 Task: Use the formula "CHISQ.INV" in spreadsheet "Project protfolio".
Action: Mouse moved to (811, 120)
Screenshot: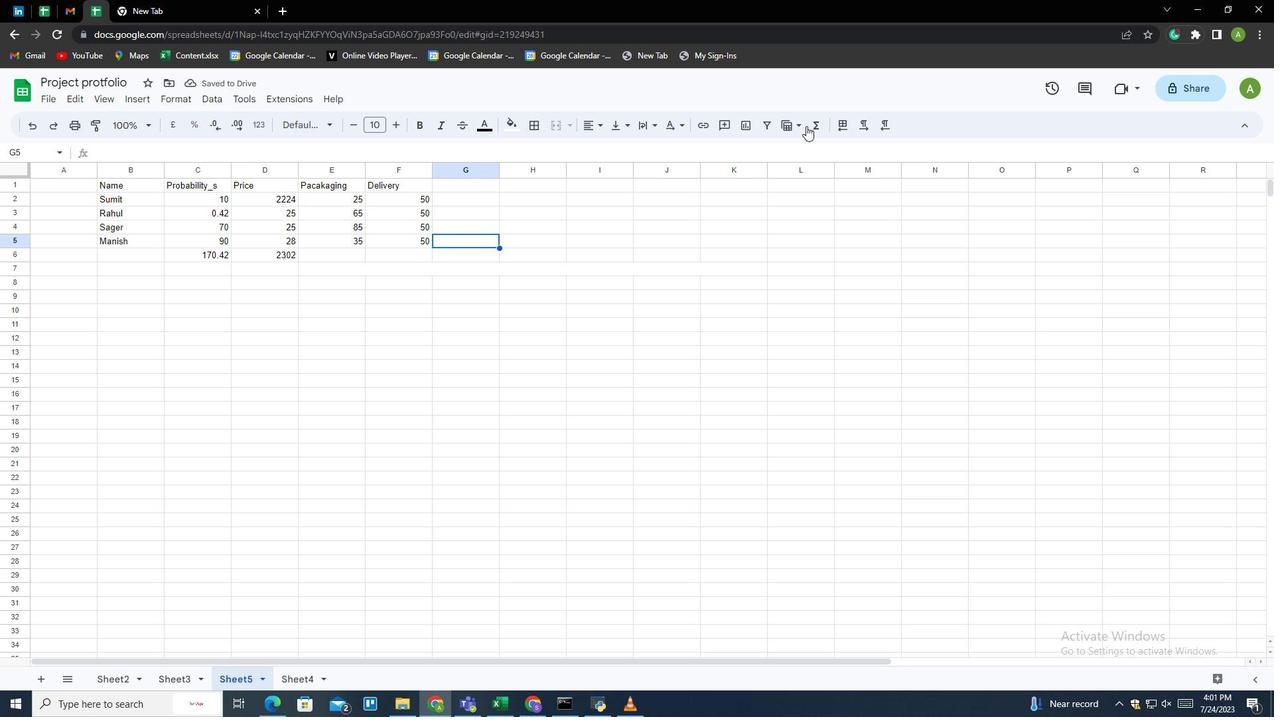 
Action: Mouse pressed left at (811, 120)
Screenshot: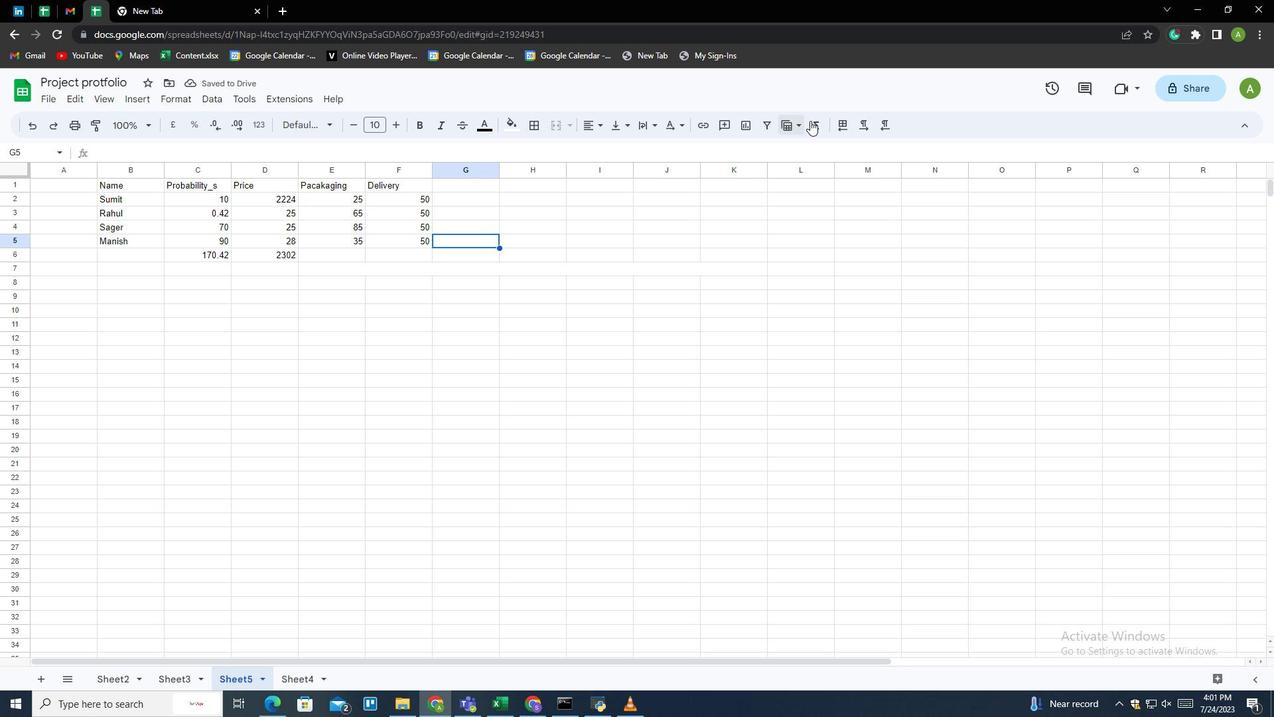 
Action: Mouse moved to (969, 343)
Screenshot: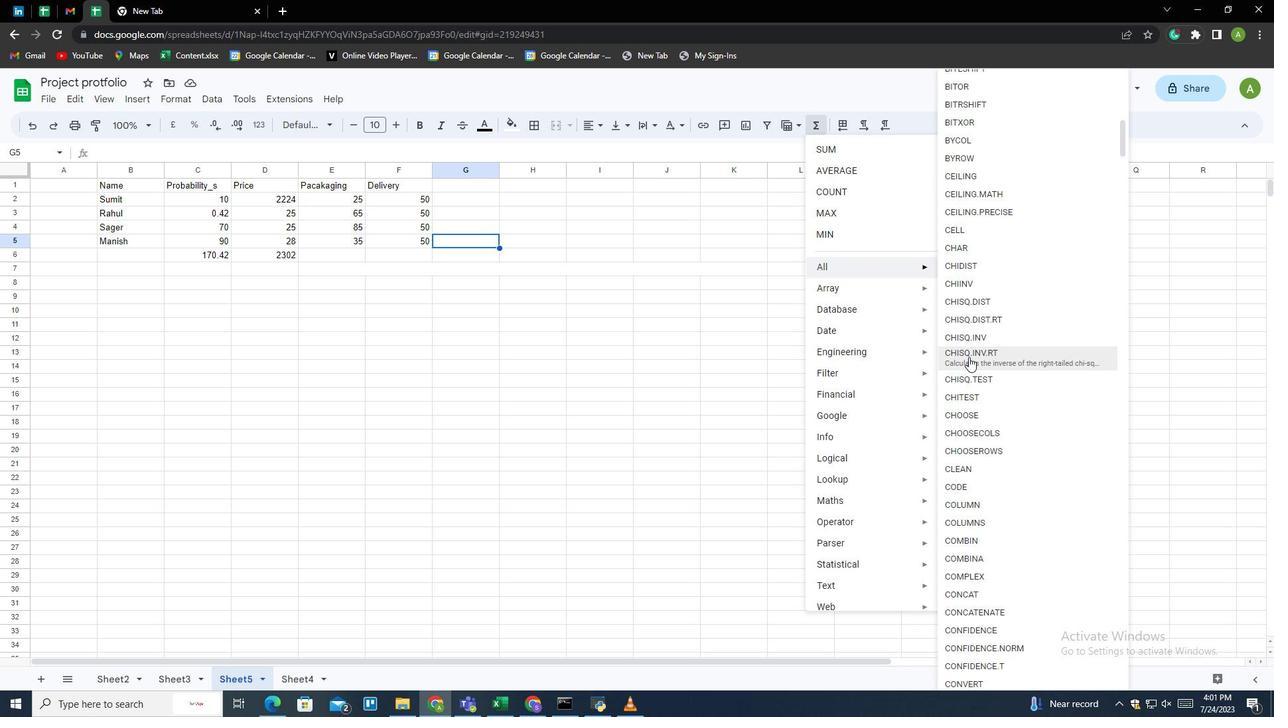 
Action: Mouse pressed left at (969, 343)
Screenshot: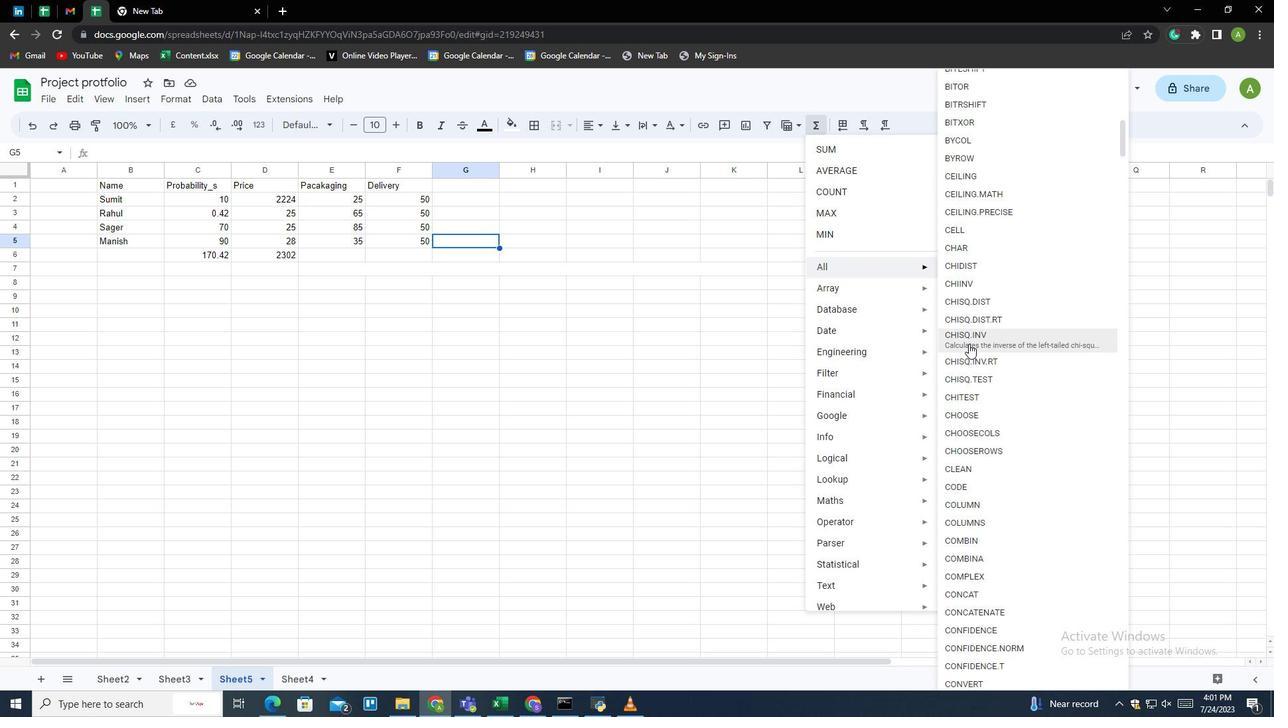 
Action: Mouse moved to (223, 214)
Screenshot: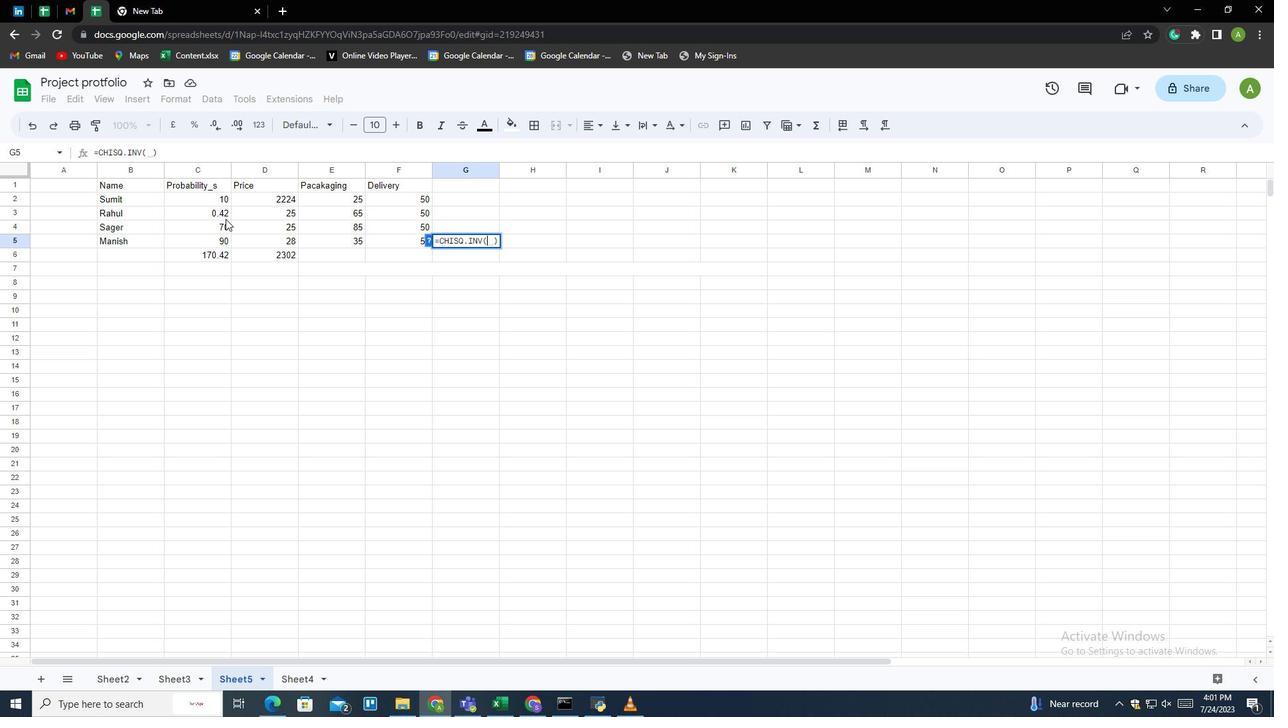 
Action: Mouse pressed left at (223, 214)
Screenshot: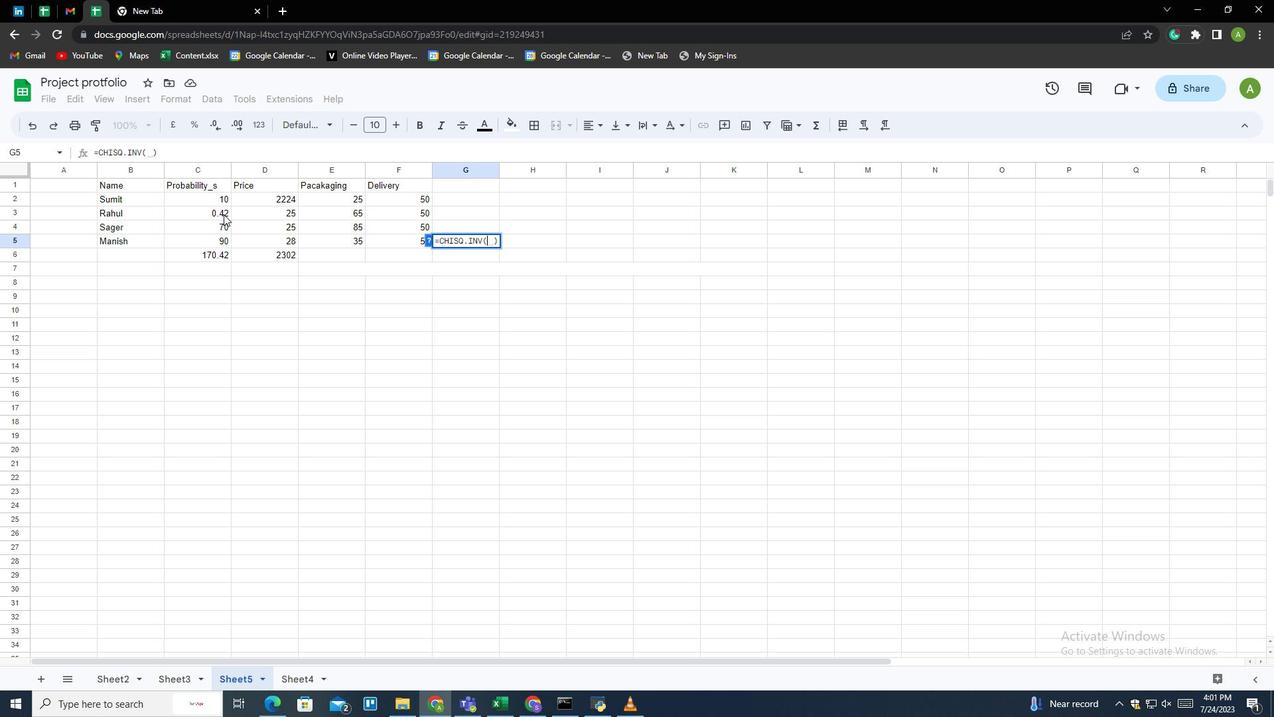 
Action: Mouse moved to (274, 213)
Screenshot: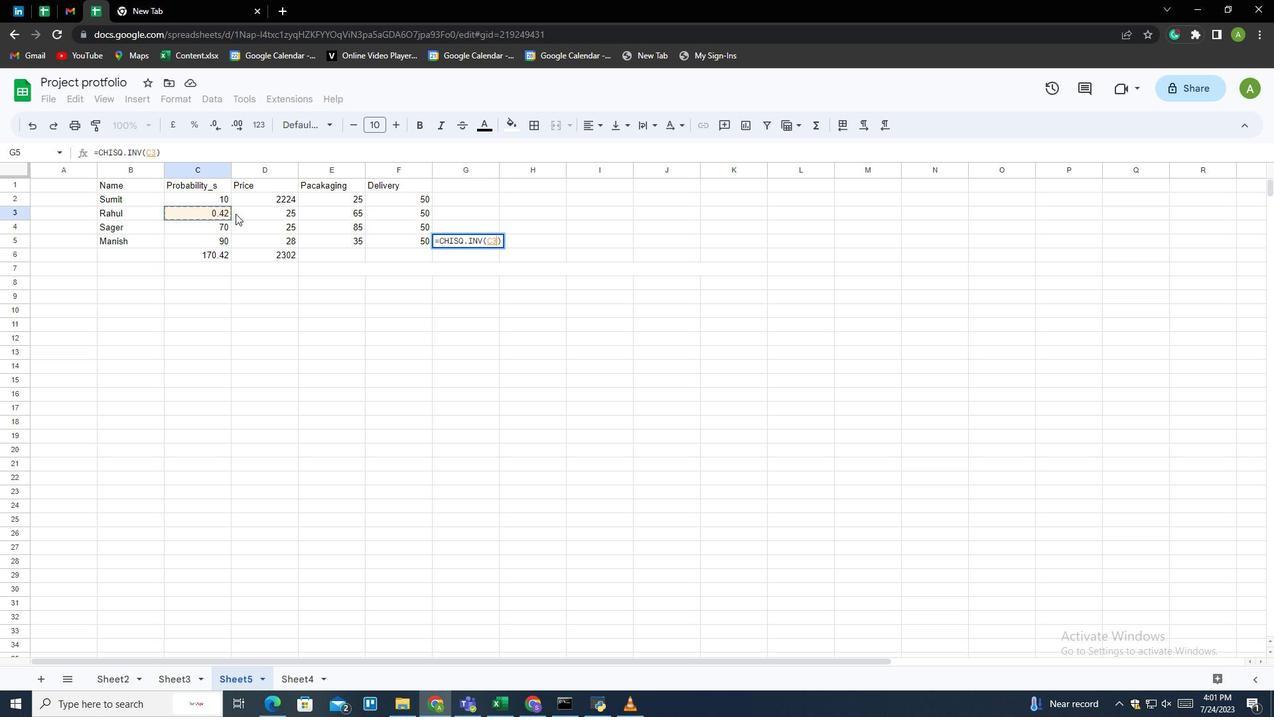 
Action: Mouse pressed left at (274, 213)
Screenshot: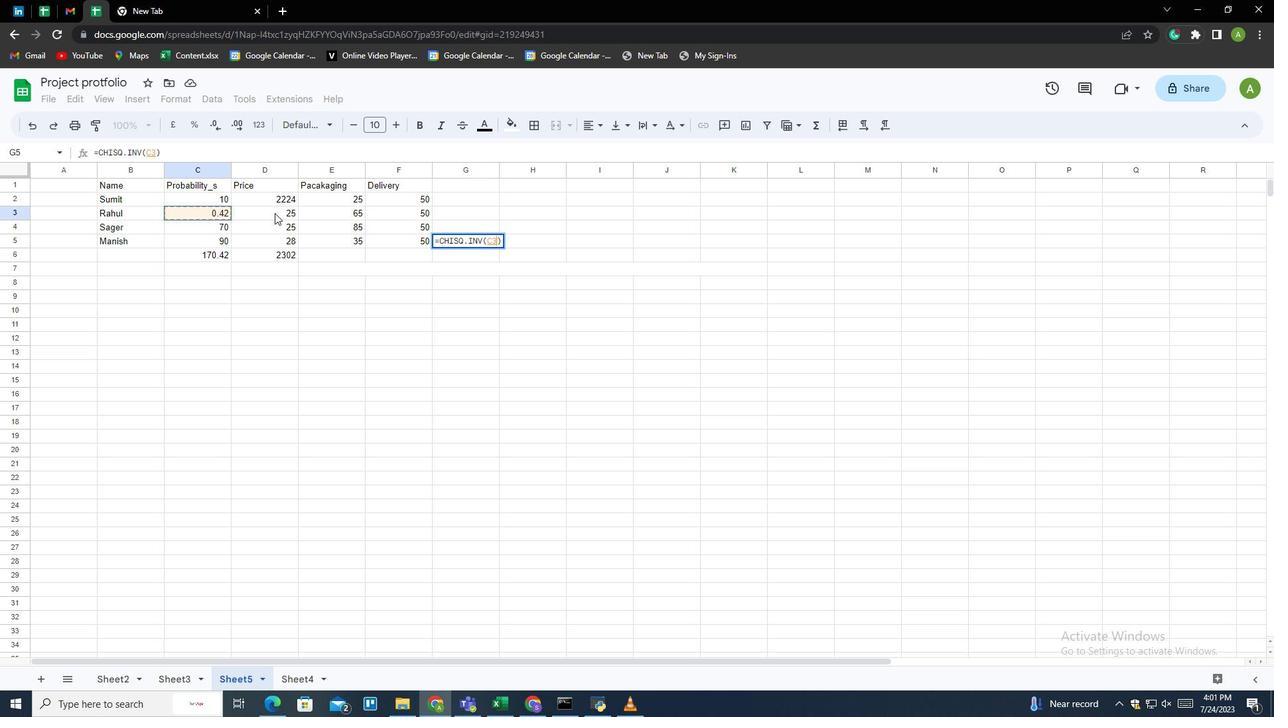 
Action: Key pressed <Key.enter>
Screenshot: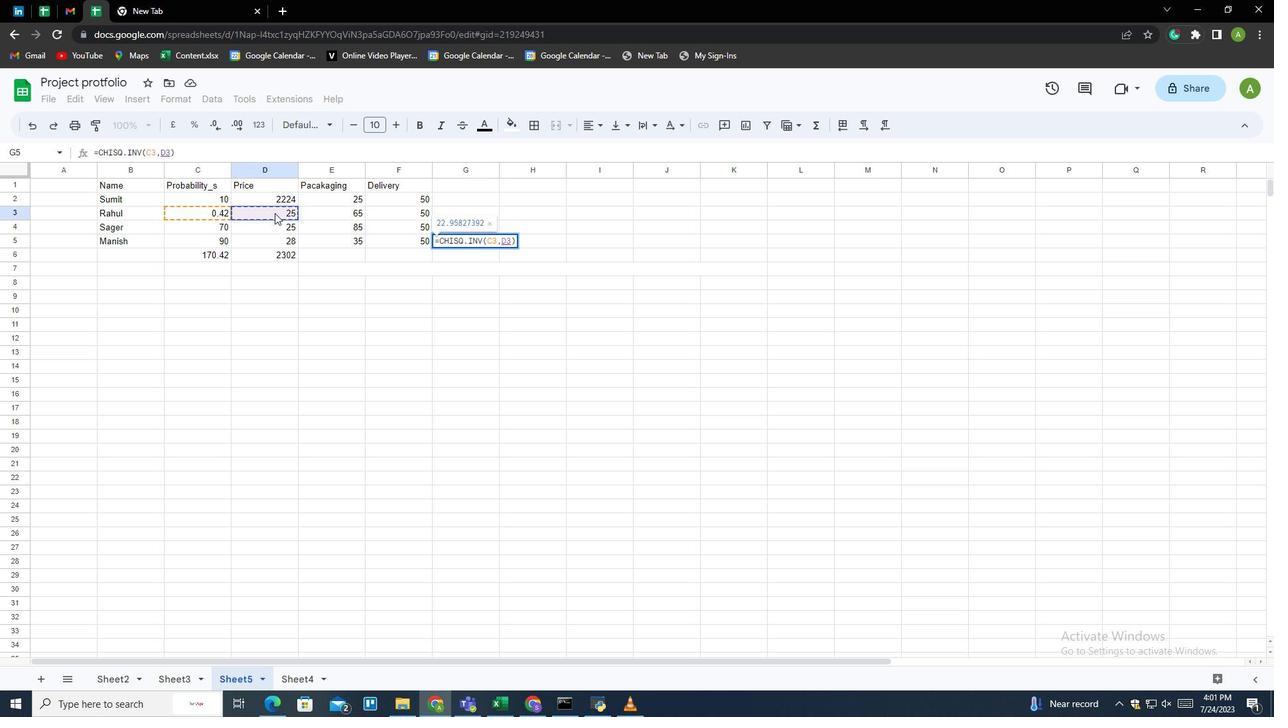 
Action: Mouse moved to (290, 237)
Screenshot: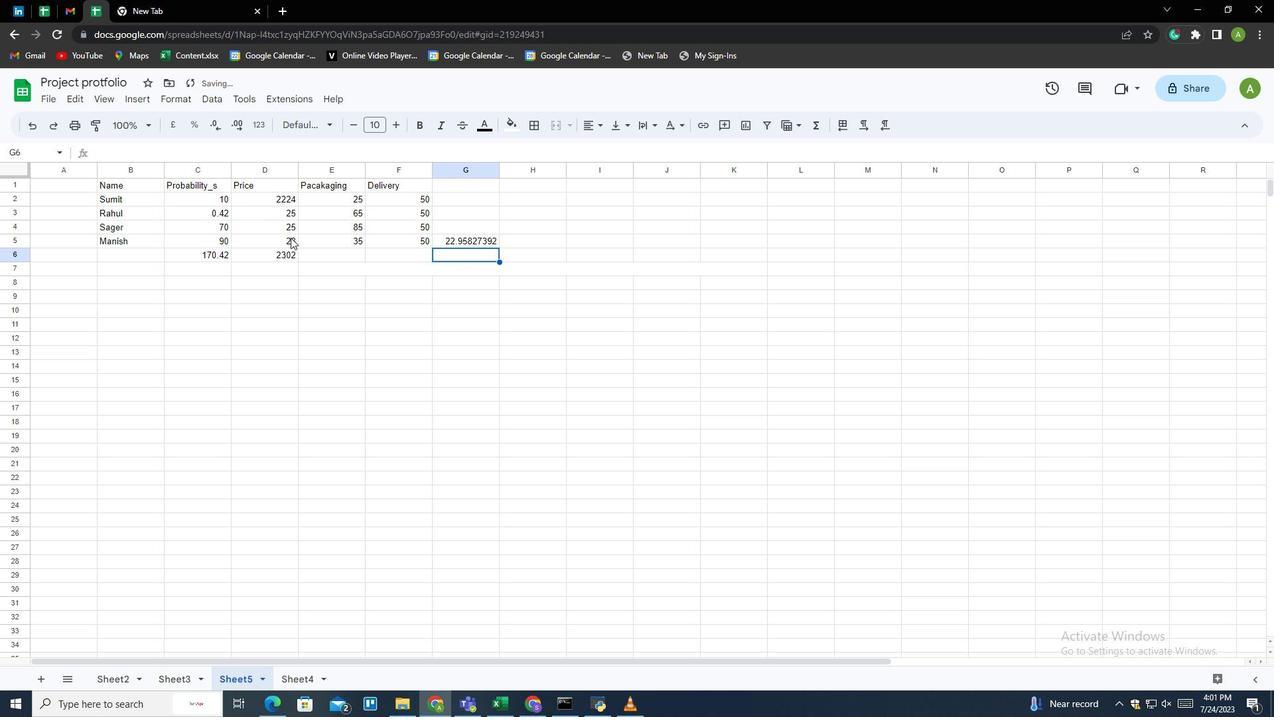 
